Task: Check the standings of the 2023 Victory Lane Racing NASCAR Cup Series for the race "FireKeepers Casino 400" on the track "Michigan".
Action: Mouse moved to (497, 140)
Screenshot: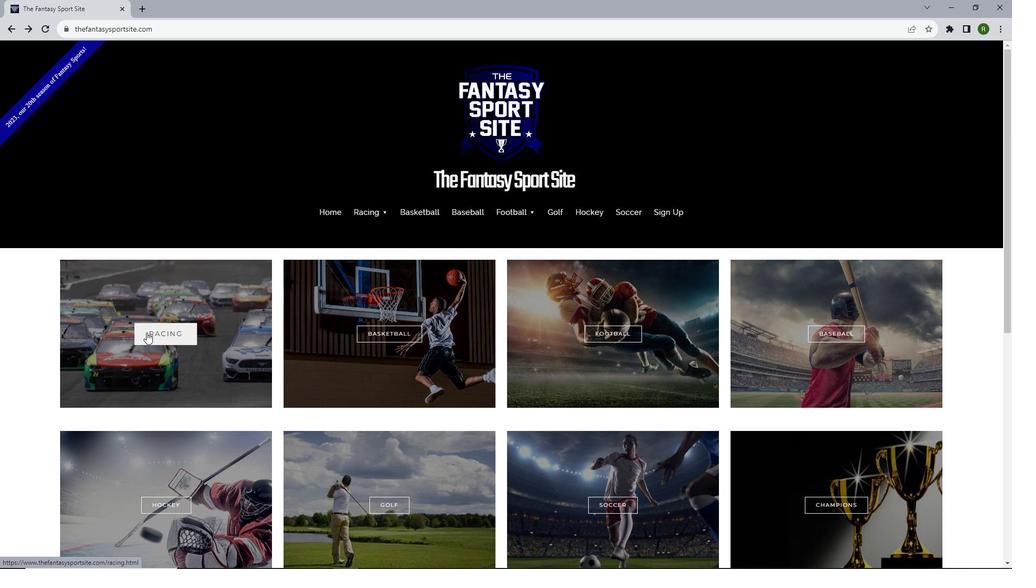 
Action: Mouse pressed left at (497, 140)
Screenshot: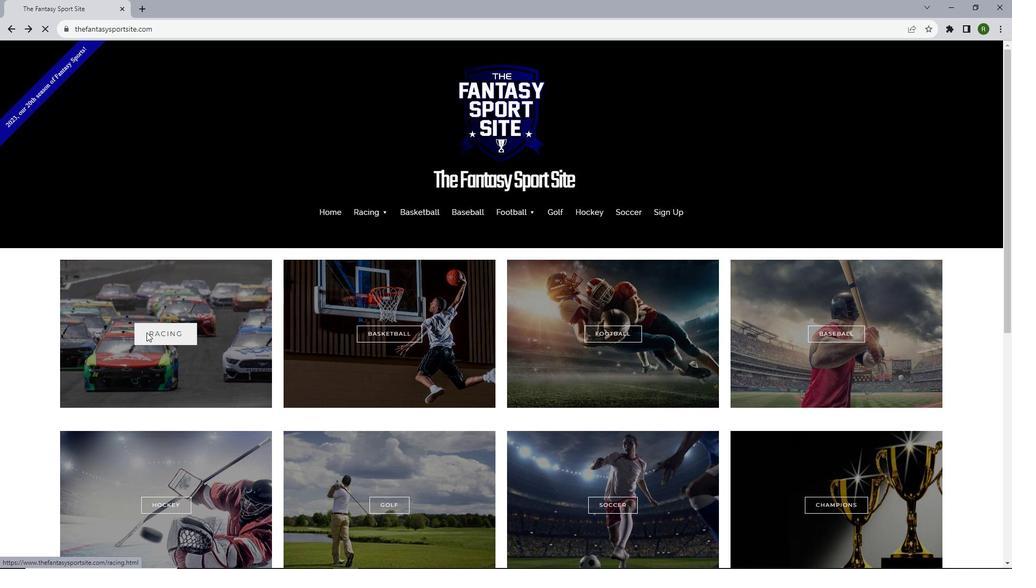 
Action: Mouse moved to (497, 140)
Screenshot: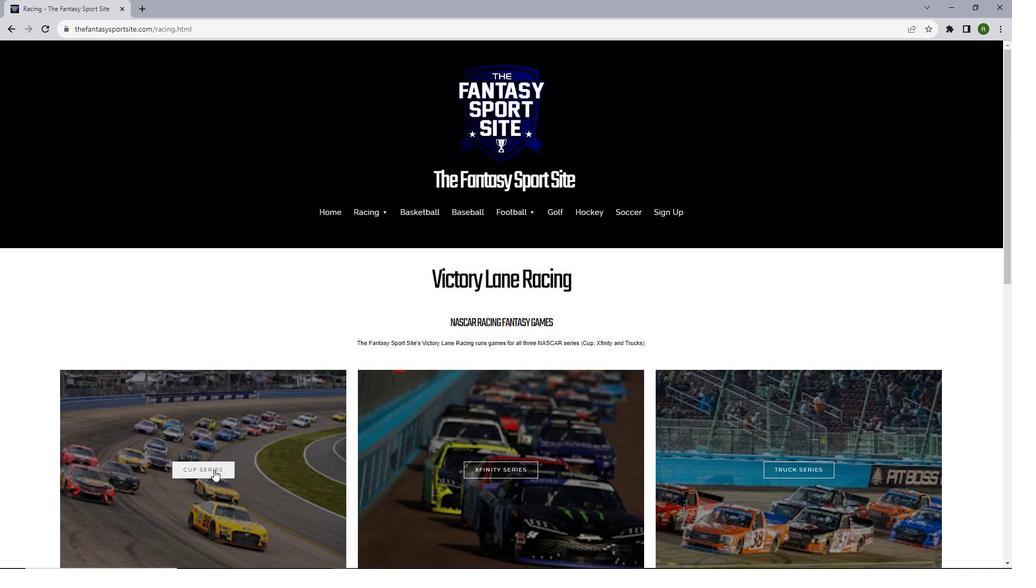 
Action: Mouse pressed left at (497, 140)
Screenshot: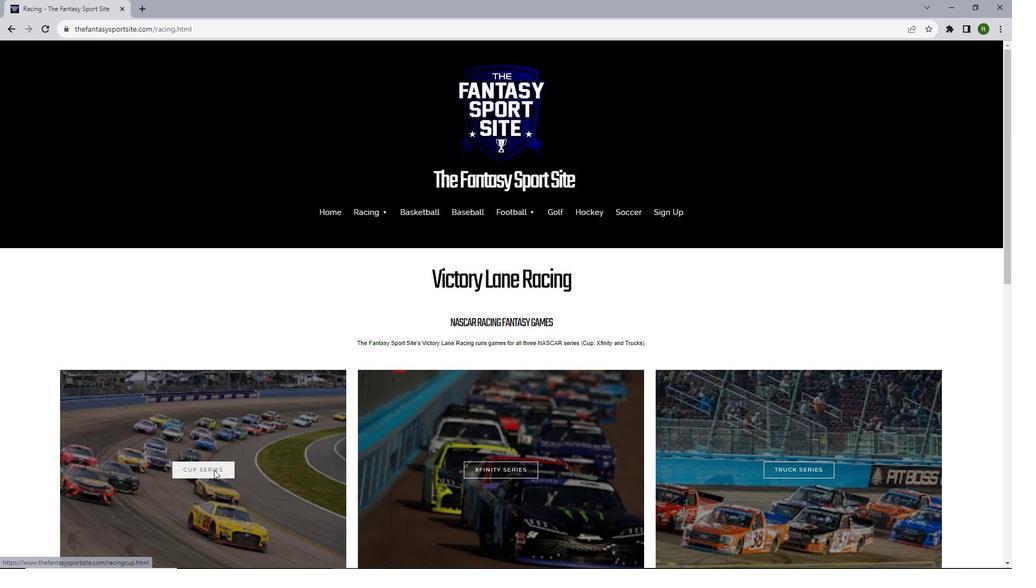
Action: Mouse moved to (498, 140)
Screenshot: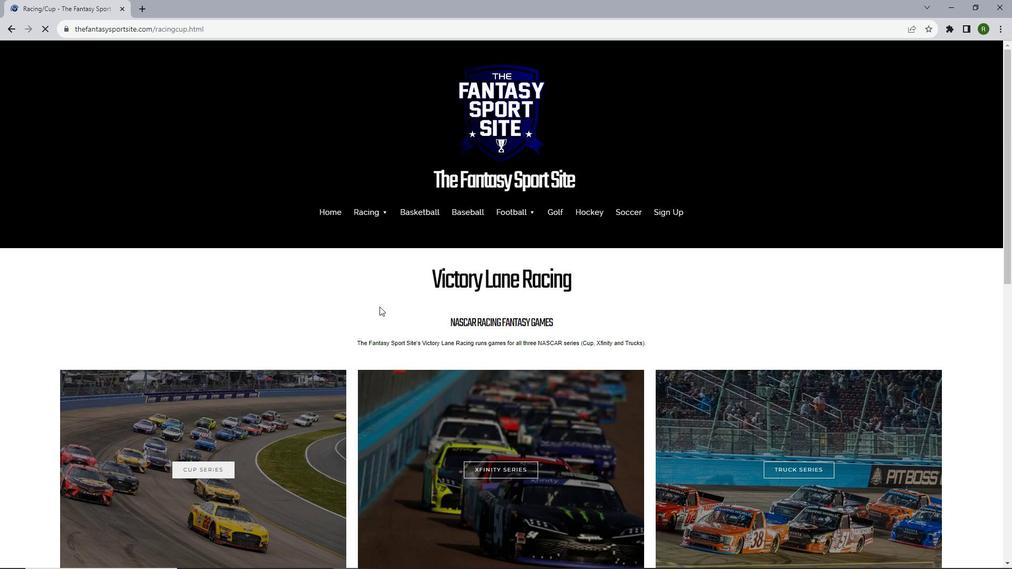 
Action: Mouse scrolled (498, 140) with delta (0, 0)
Screenshot: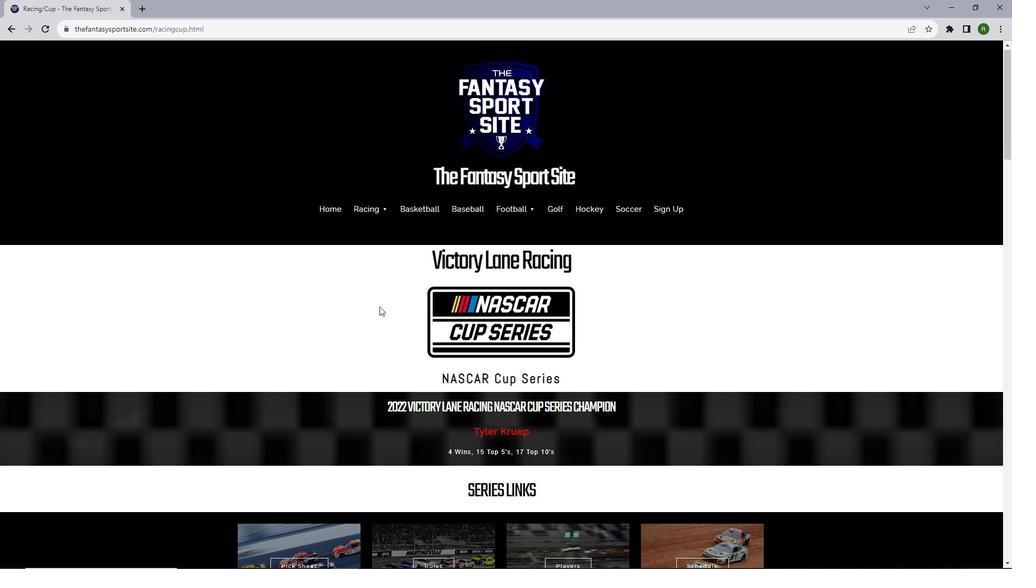
Action: Mouse scrolled (498, 140) with delta (0, 0)
Screenshot: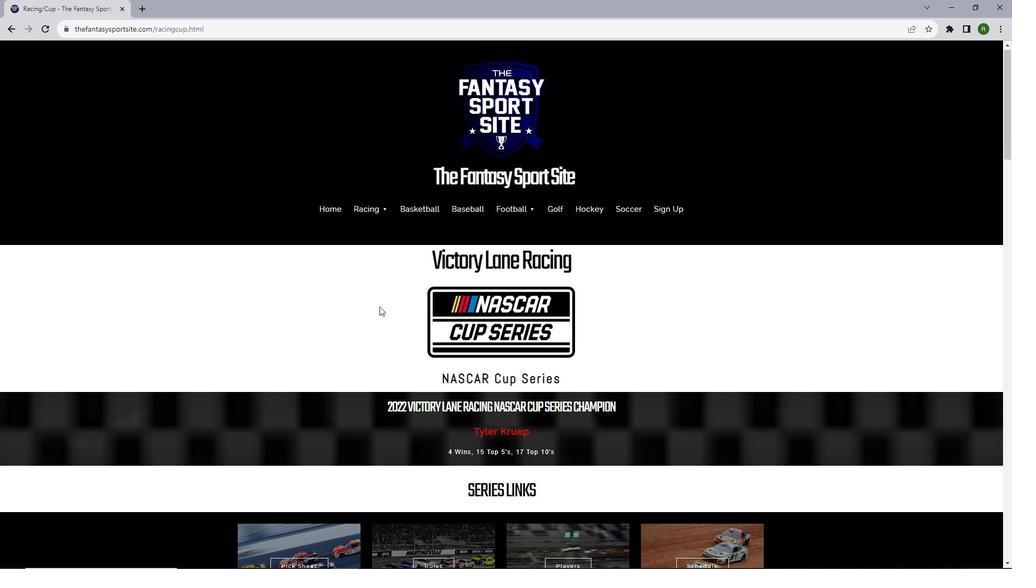
Action: Mouse scrolled (498, 140) with delta (0, 0)
Screenshot: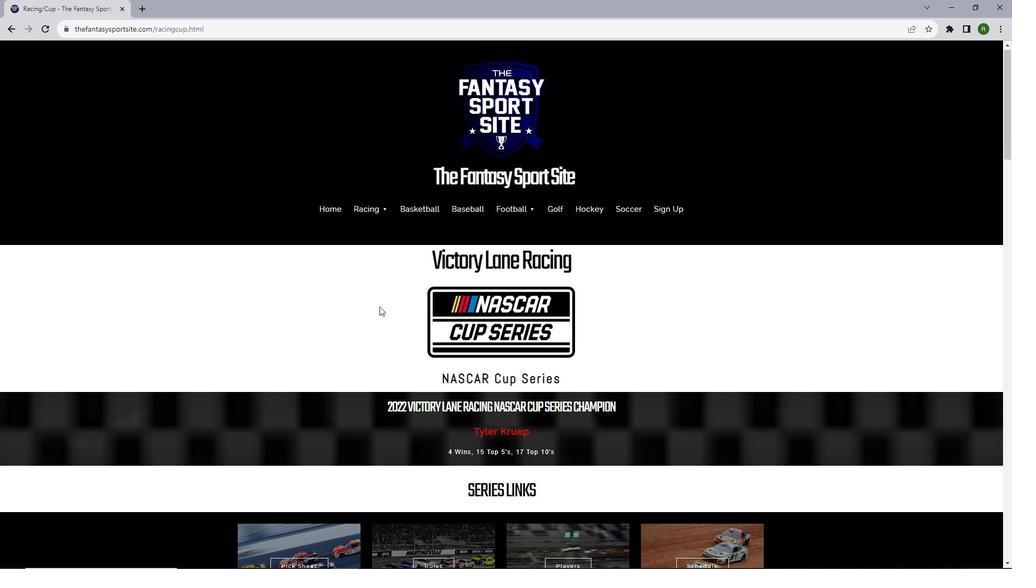 
Action: Mouse scrolled (498, 140) with delta (0, 0)
Screenshot: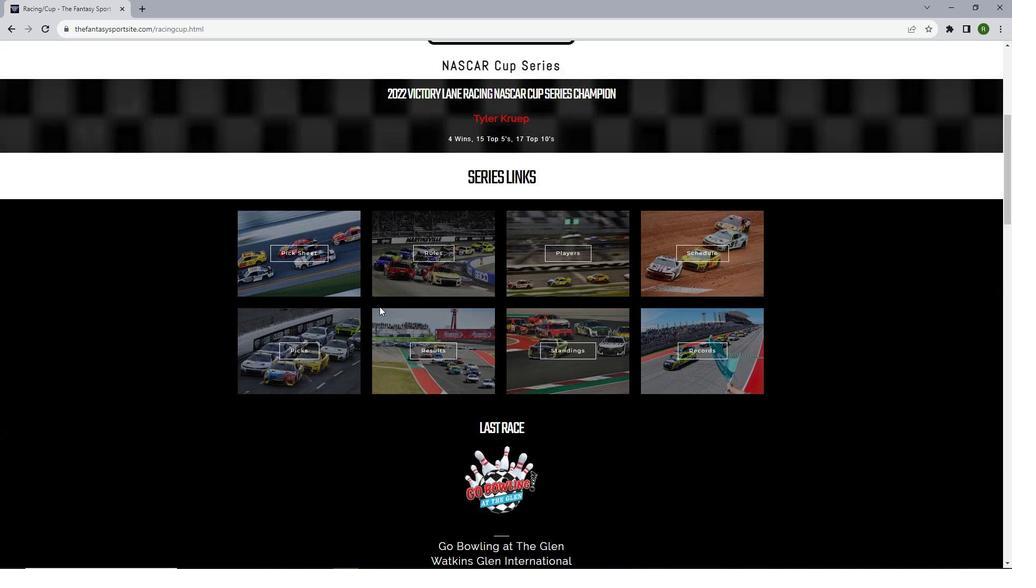 
Action: Mouse scrolled (498, 140) with delta (0, 0)
Screenshot: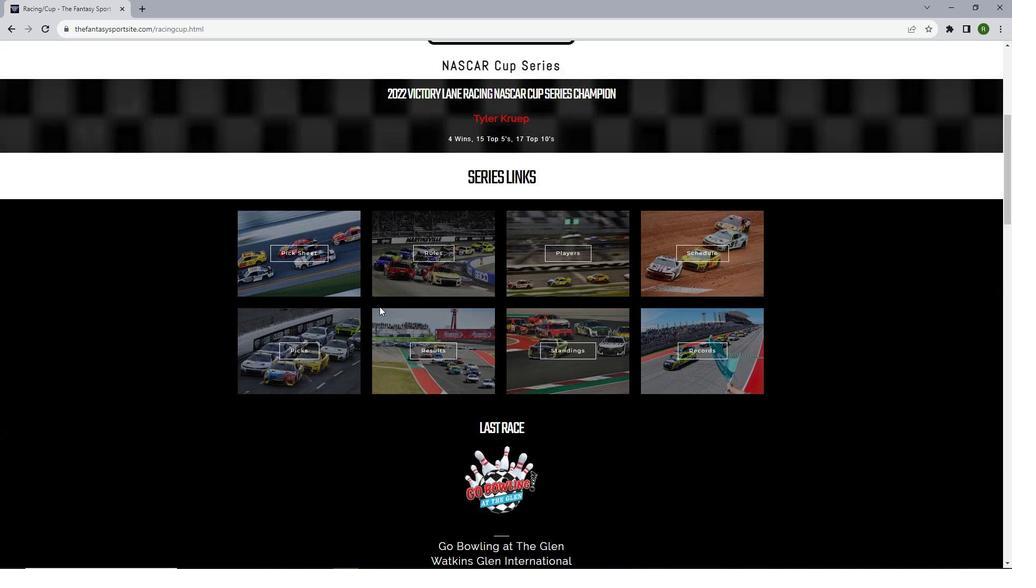 
Action: Mouse scrolled (498, 140) with delta (0, 0)
Screenshot: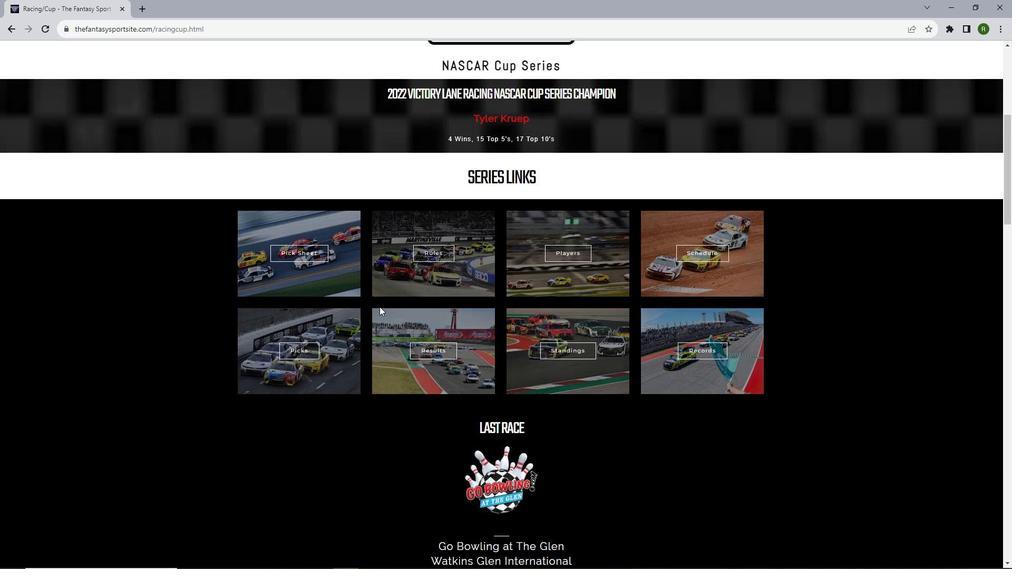 
Action: Mouse moved to (499, 140)
Screenshot: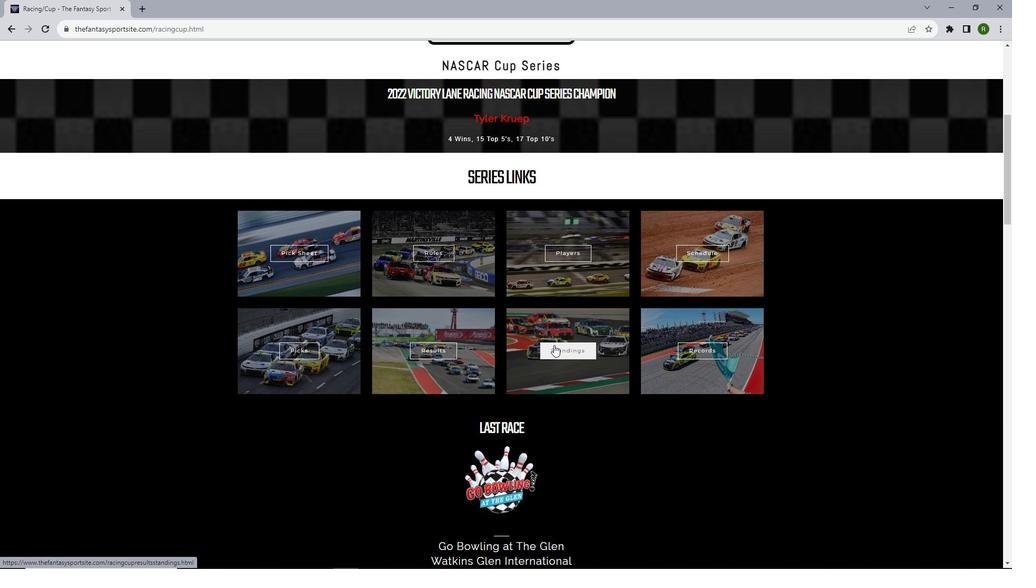 
Action: Mouse pressed left at (499, 140)
Screenshot: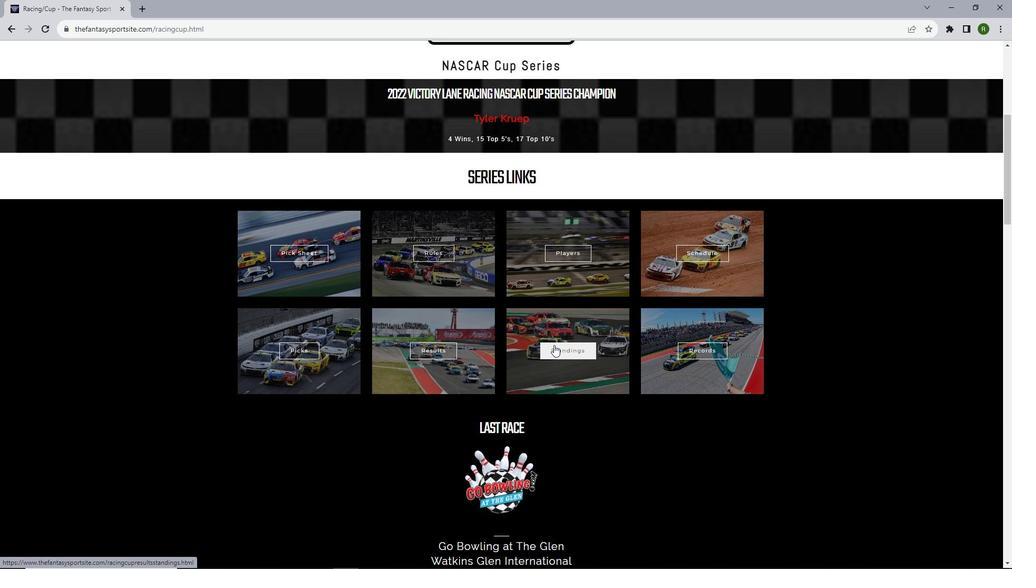 
Action: Mouse moved to (498, 140)
Screenshot: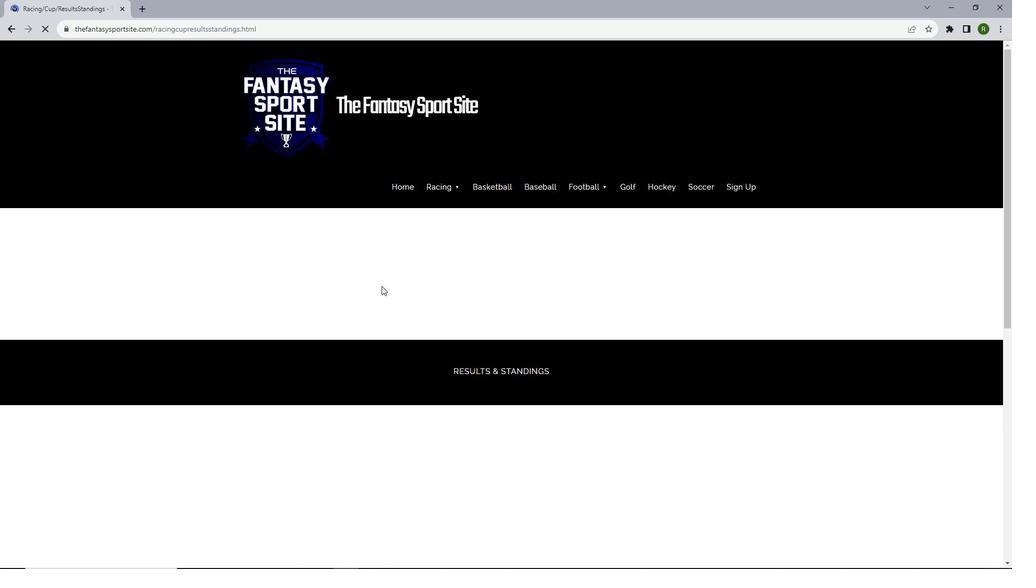 
Action: Mouse scrolled (498, 140) with delta (0, 0)
Screenshot: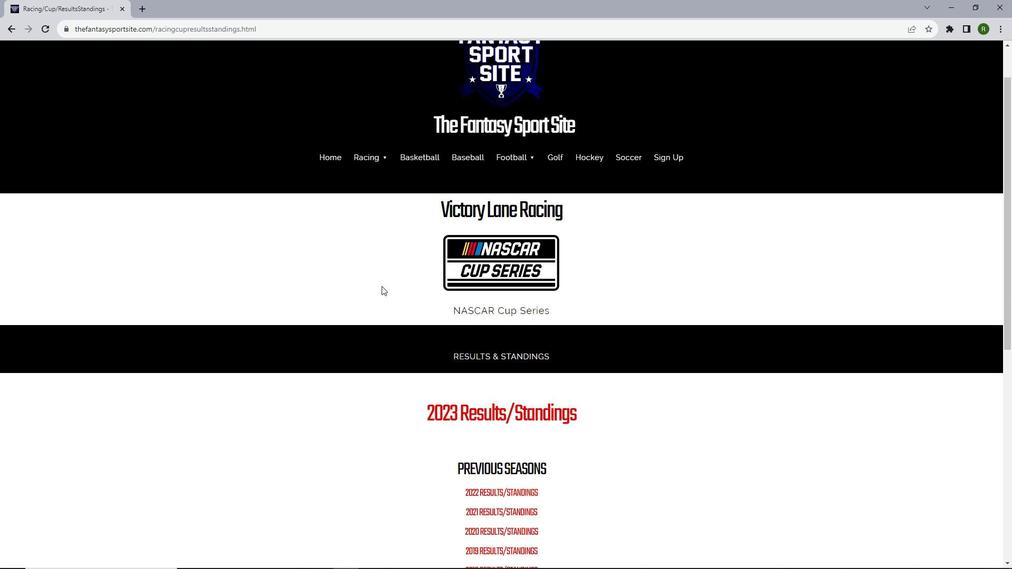 
Action: Mouse scrolled (498, 140) with delta (0, 0)
Screenshot: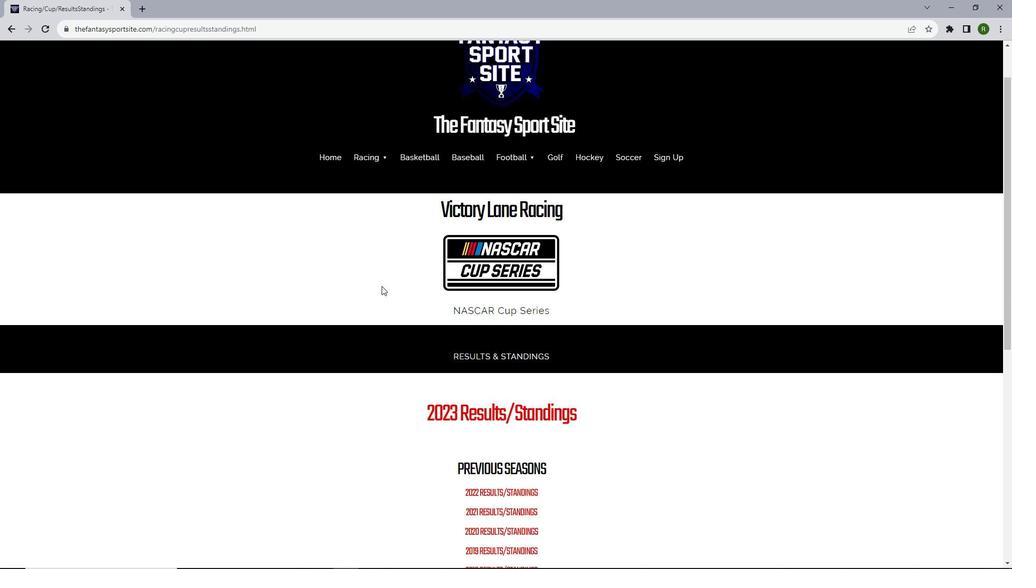 
Action: Mouse moved to (499, 140)
Screenshot: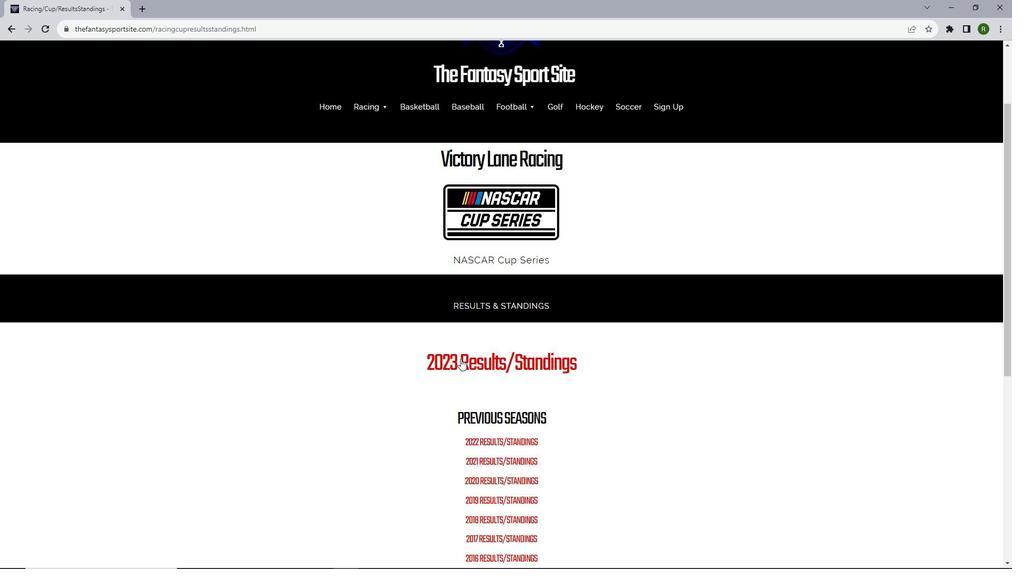 
Action: Mouse pressed left at (499, 140)
Screenshot: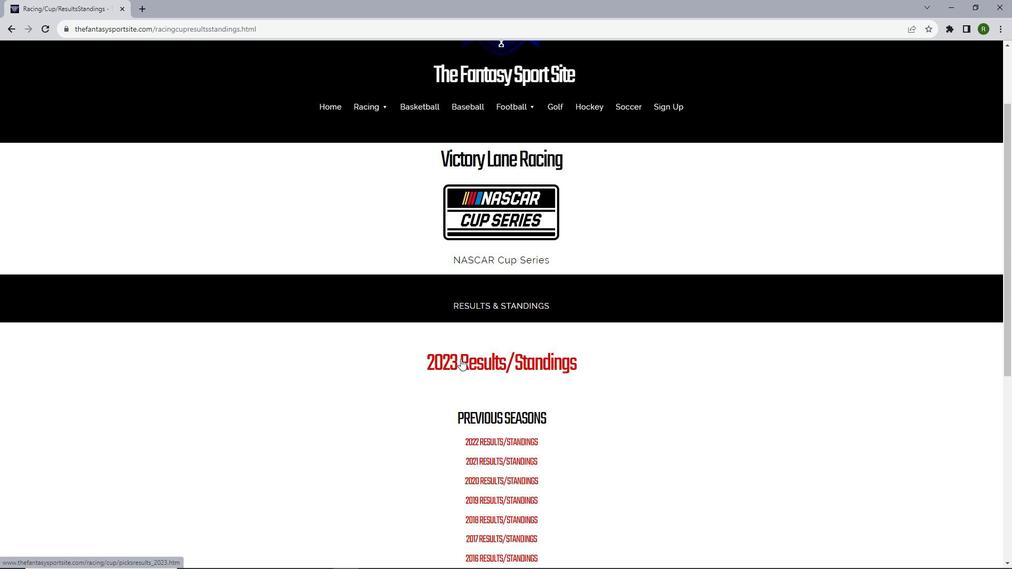 
Action: Mouse moved to (499, 140)
Screenshot: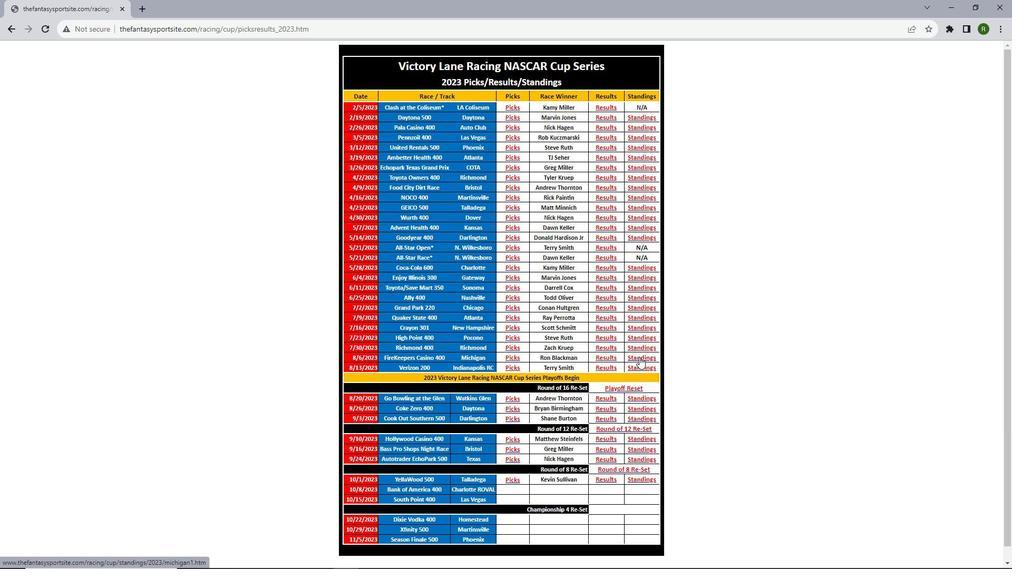 
Action: Mouse pressed left at (499, 140)
Screenshot: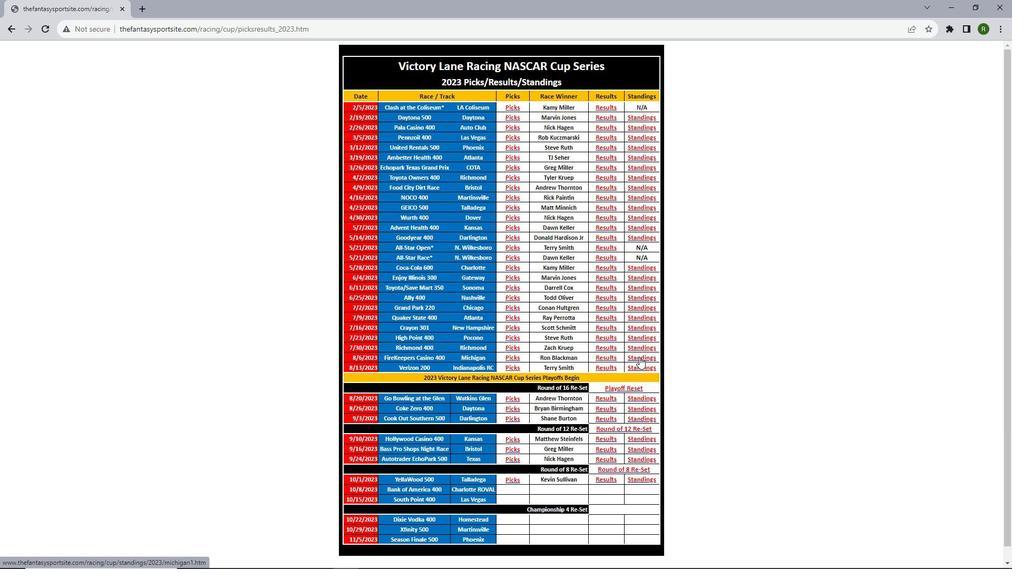 
Action: Mouse moved to (499, 140)
Screenshot: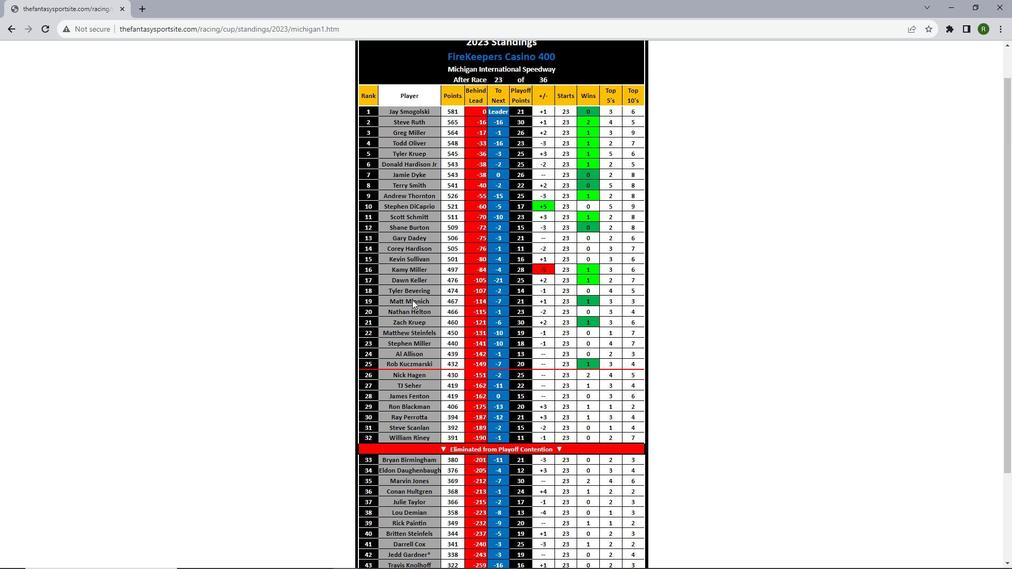 
Action: Mouse scrolled (499, 140) with delta (0, 0)
Screenshot: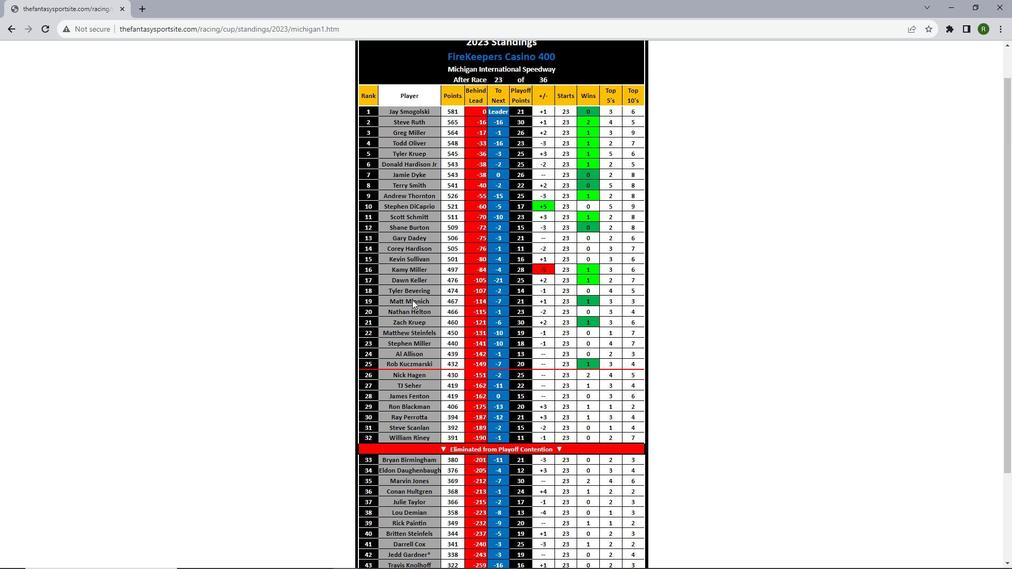 
Action: Mouse moved to (499, 140)
Screenshot: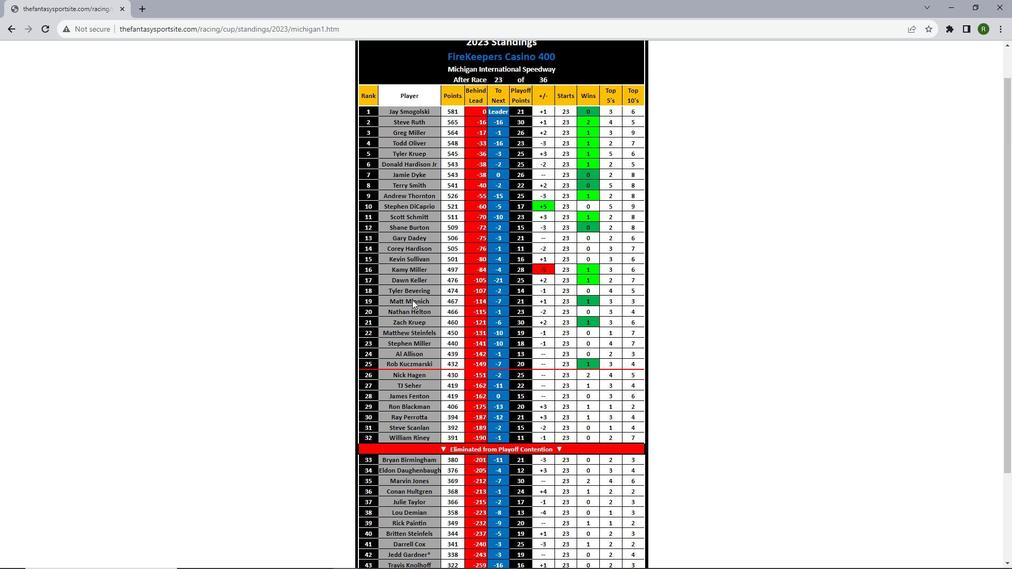 
Action: Mouse scrolled (499, 140) with delta (0, 0)
Screenshot: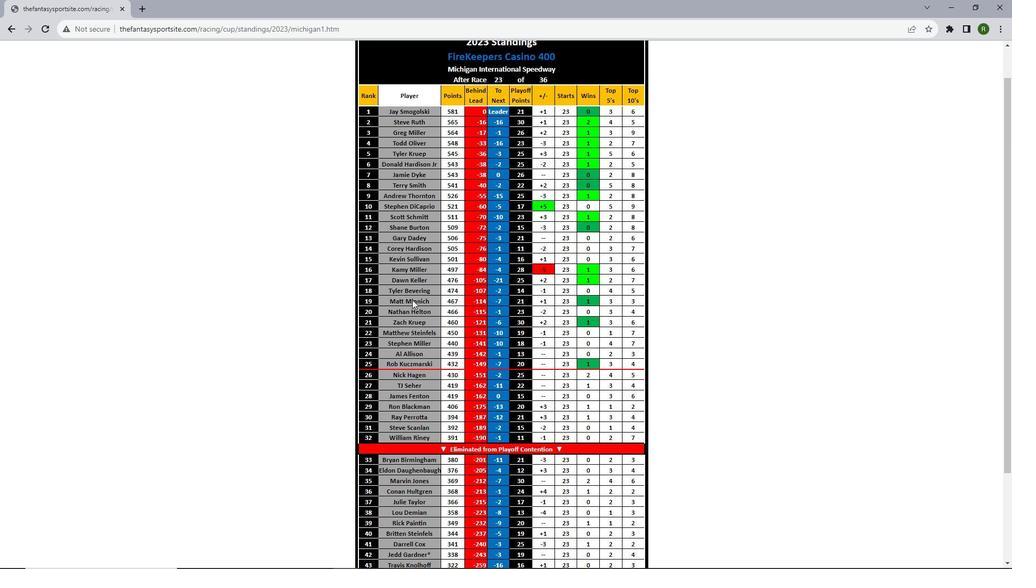 
Action: Mouse scrolled (499, 140) with delta (0, 0)
Screenshot: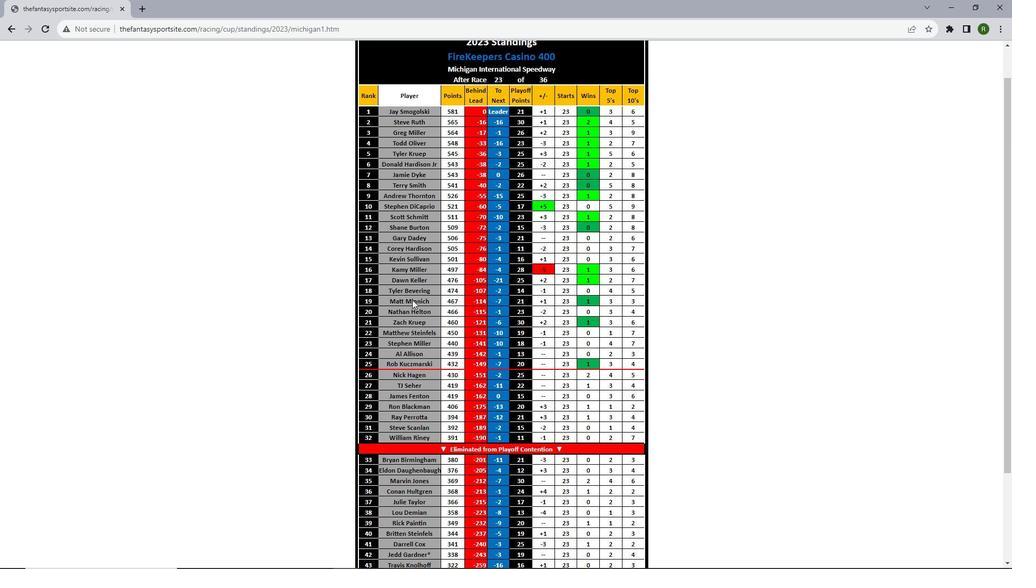 
Action: Mouse scrolled (499, 140) with delta (0, 0)
Screenshot: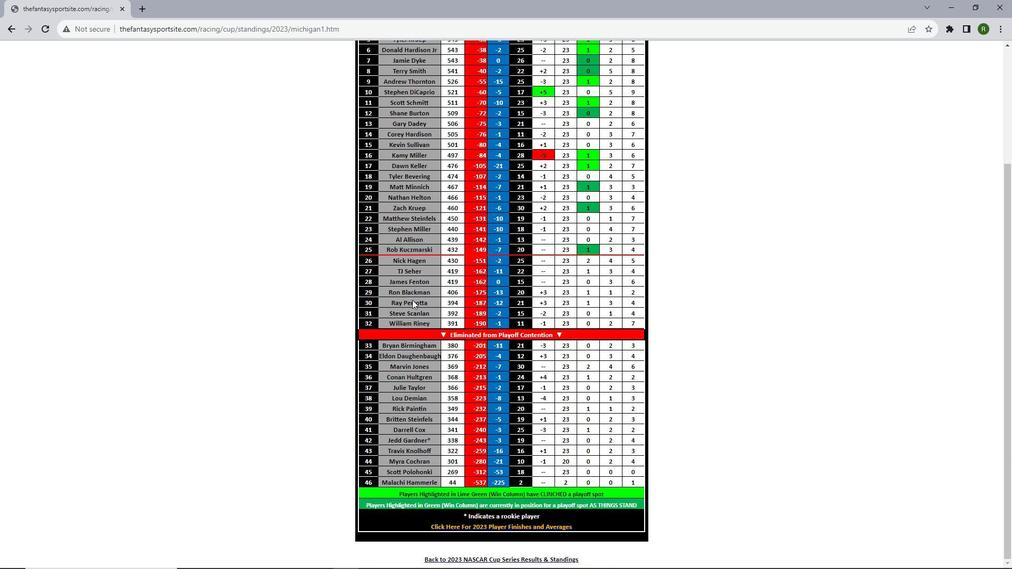 
Action: Mouse scrolled (499, 140) with delta (0, 0)
Screenshot: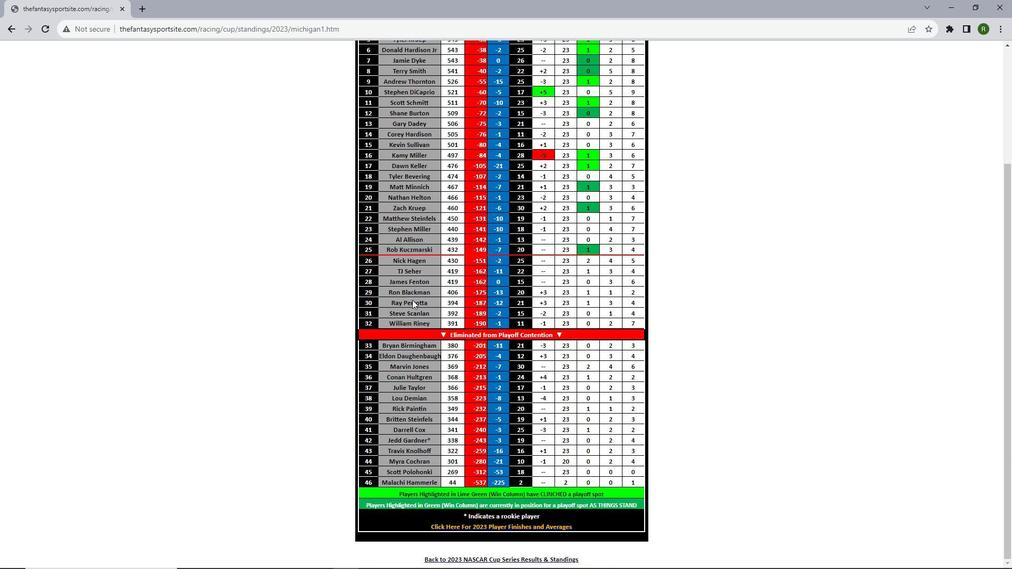 
Action: Mouse scrolled (499, 140) with delta (0, 0)
Screenshot: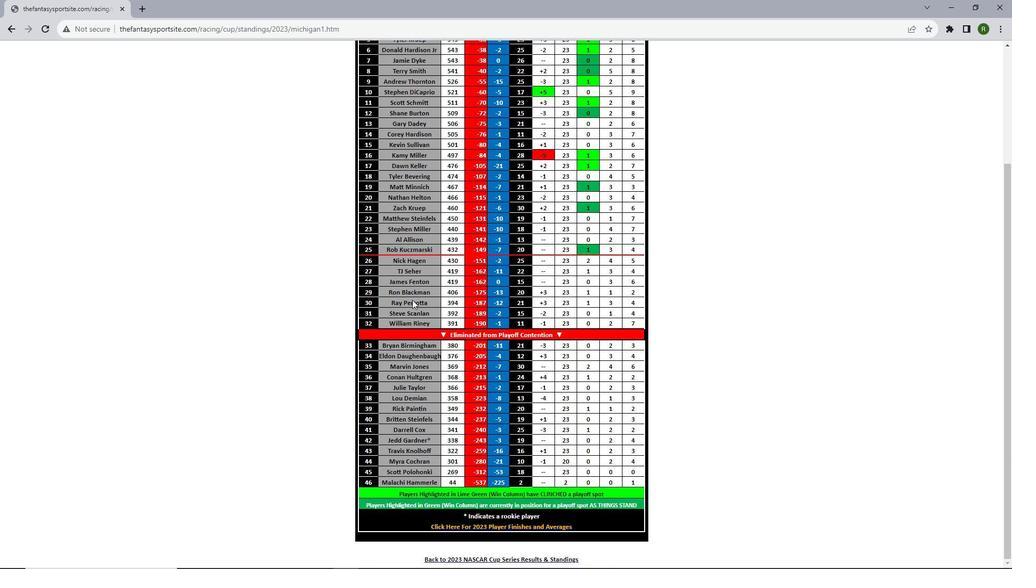 
Action: Mouse scrolled (499, 140) with delta (0, 0)
Screenshot: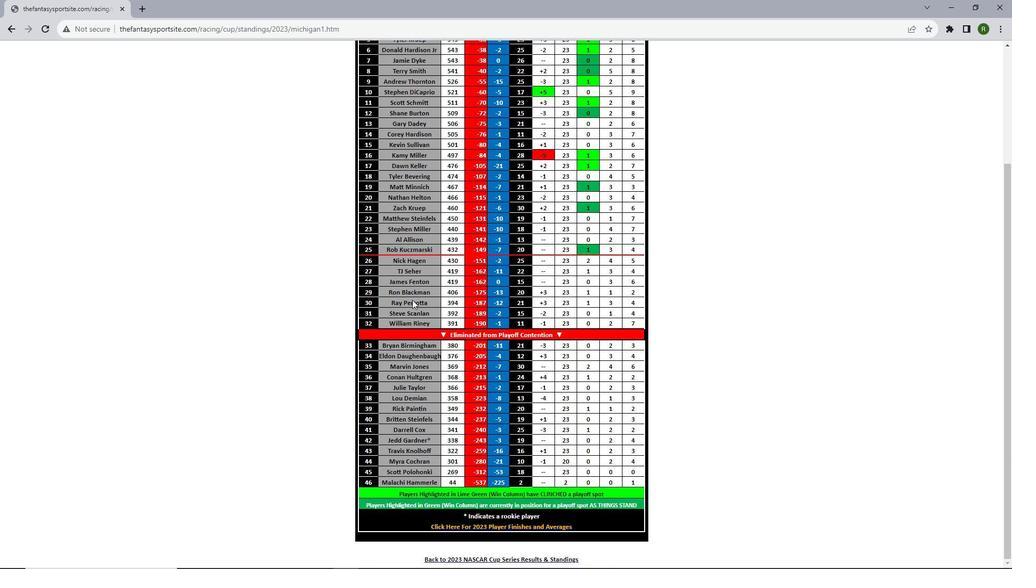 
Action: Mouse scrolled (499, 140) with delta (0, 0)
Screenshot: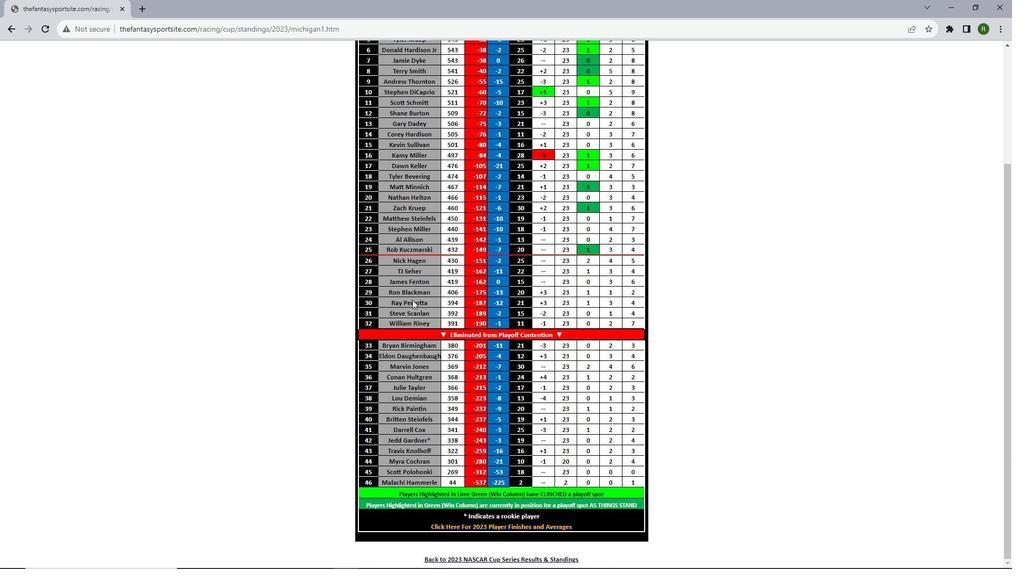 
Action: Mouse scrolled (499, 140) with delta (0, 0)
Screenshot: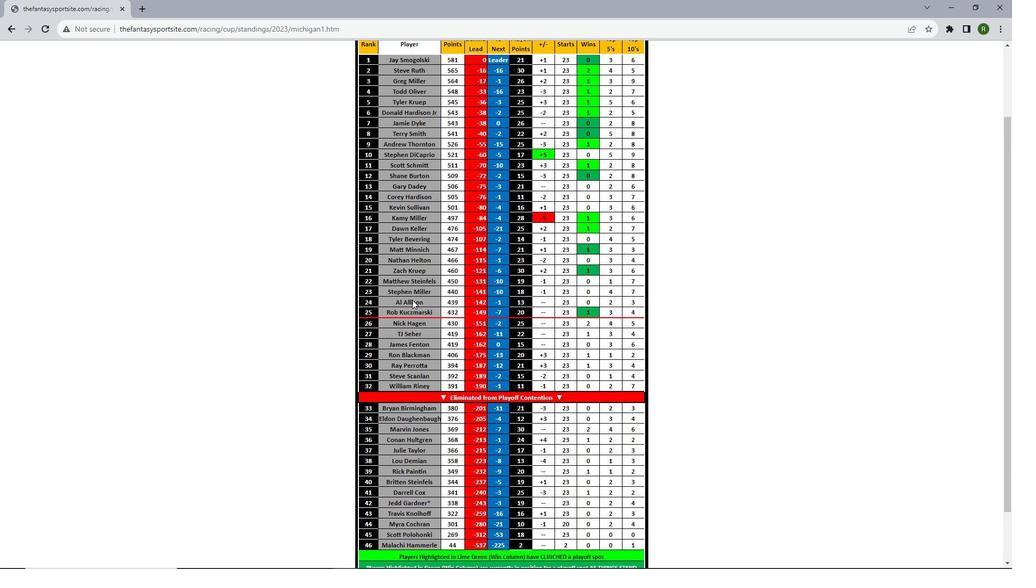 
Action: Mouse scrolled (499, 140) with delta (0, 0)
Screenshot: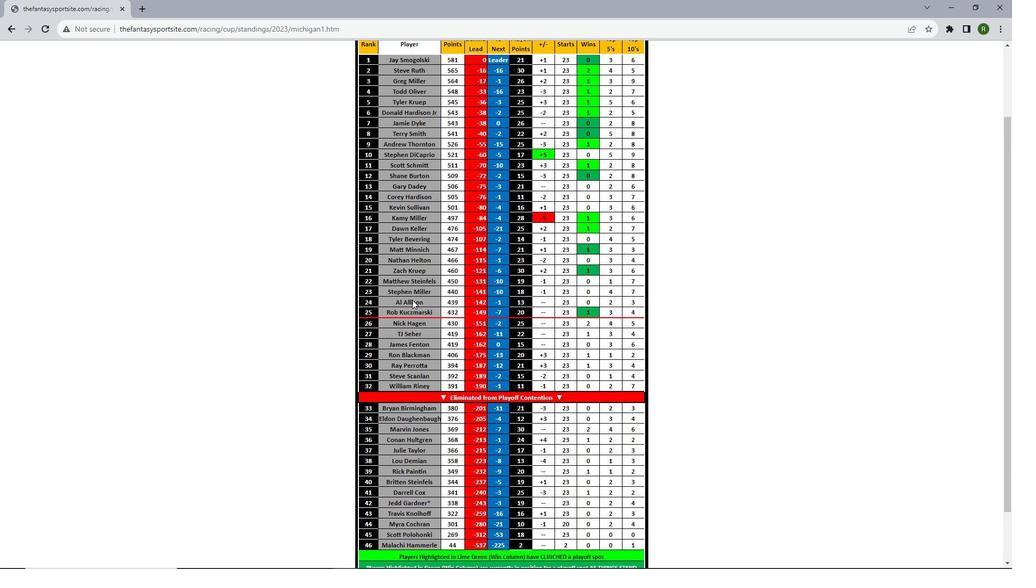 
Action: Mouse scrolled (499, 140) with delta (0, 0)
Screenshot: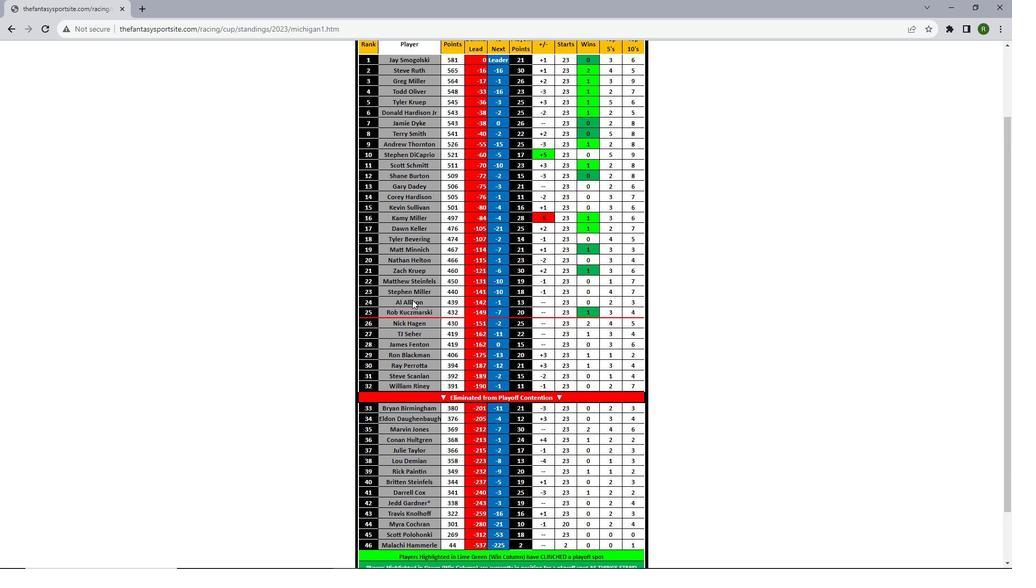 
Action: Mouse scrolled (499, 140) with delta (0, 0)
Screenshot: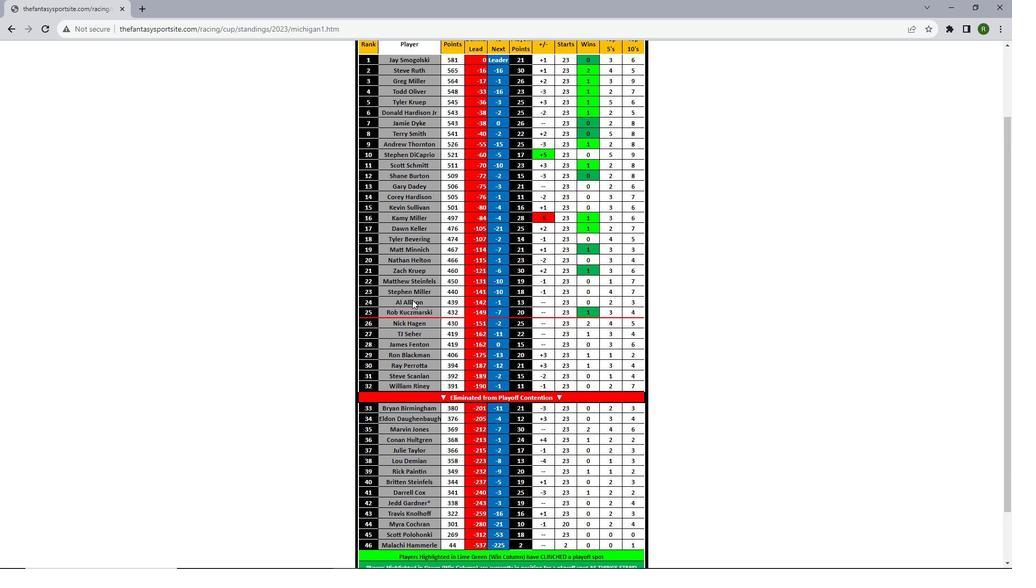 
Action: Mouse scrolled (499, 140) with delta (0, 0)
Screenshot: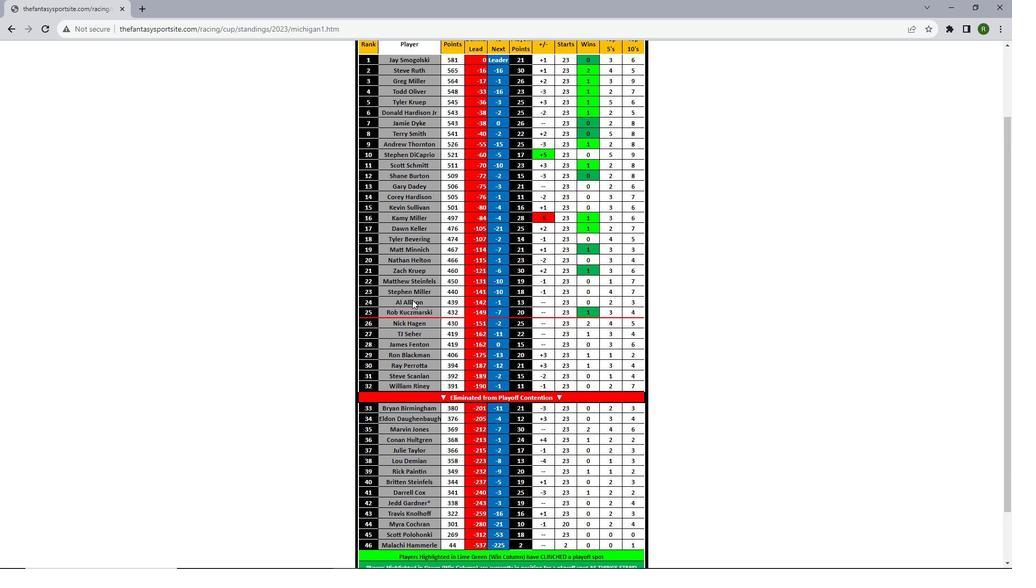 
Action: Mouse scrolled (499, 140) with delta (0, 0)
Screenshot: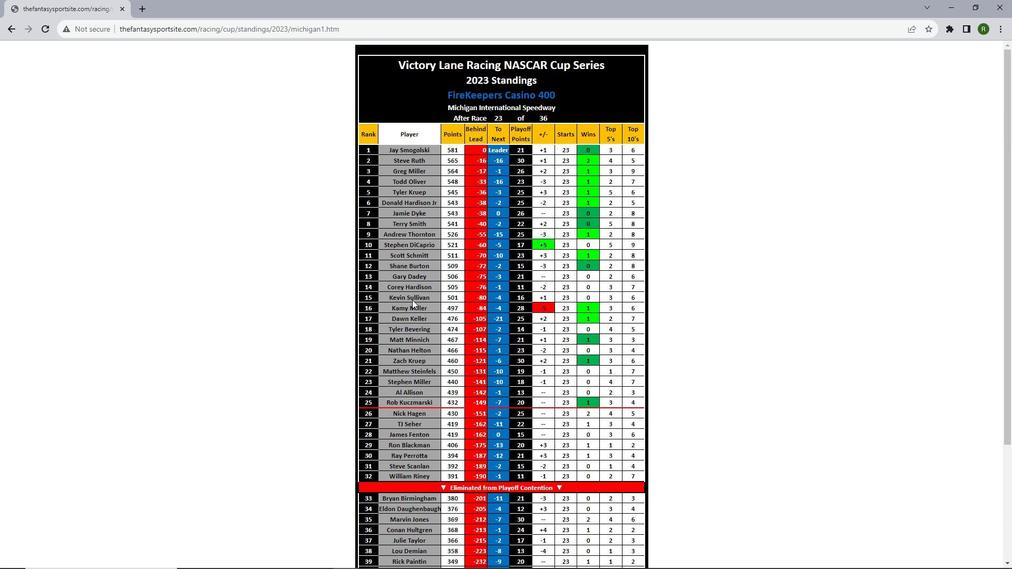 
Action: Mouse scrolled (499, 140) with delta (0, 0)
Screenshot: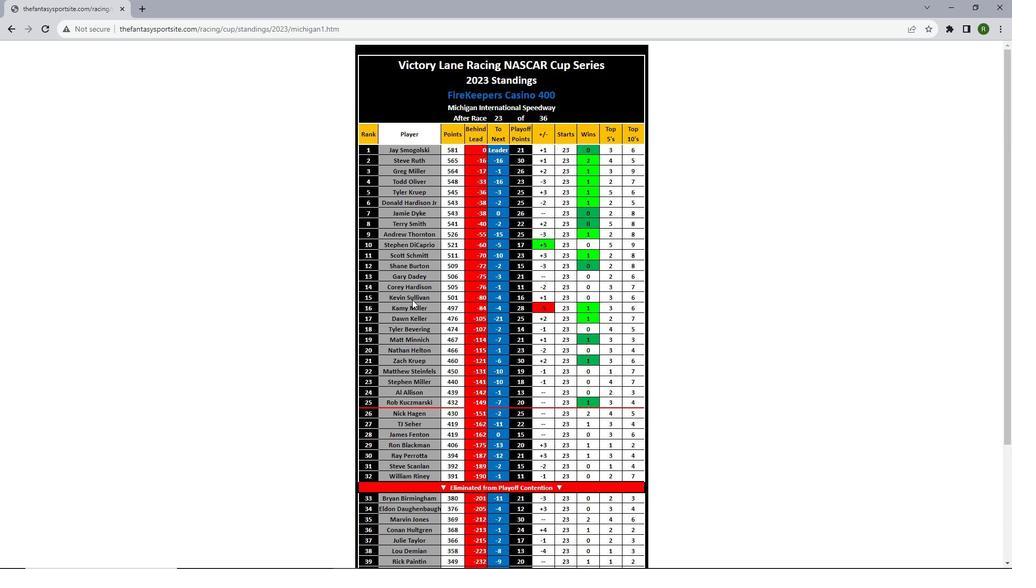 
